 Task: Review and update your calendar events for the upcoming month based on recent emails.
Action: Mouse moved to (14, 65)
Screenshot: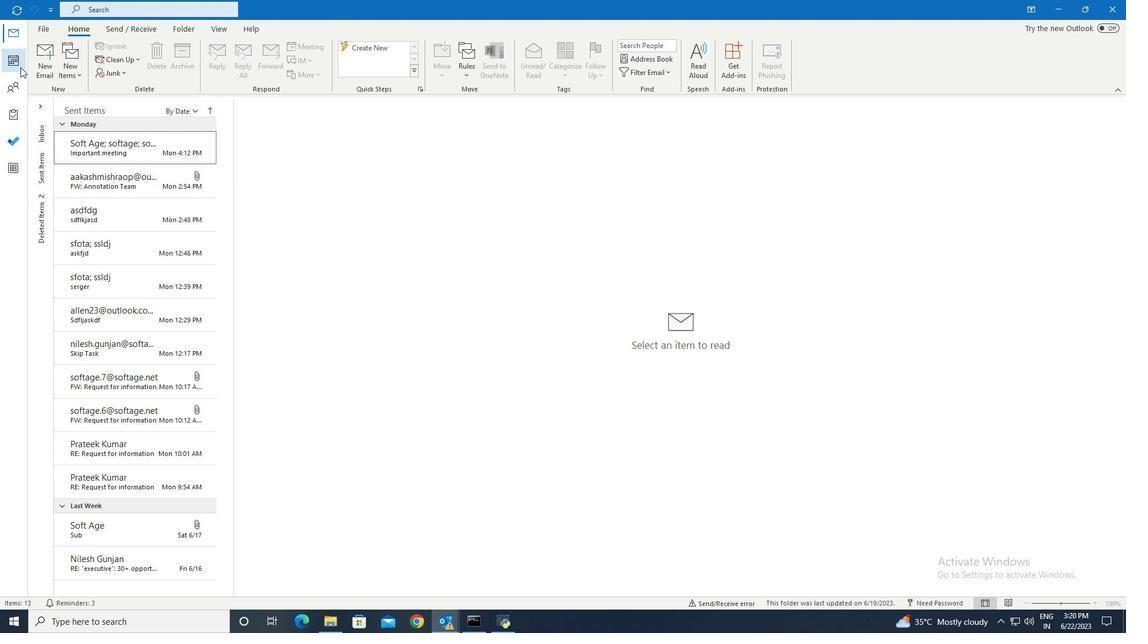 
Action: Mouse pressed left at (14, 65)
Screenshot: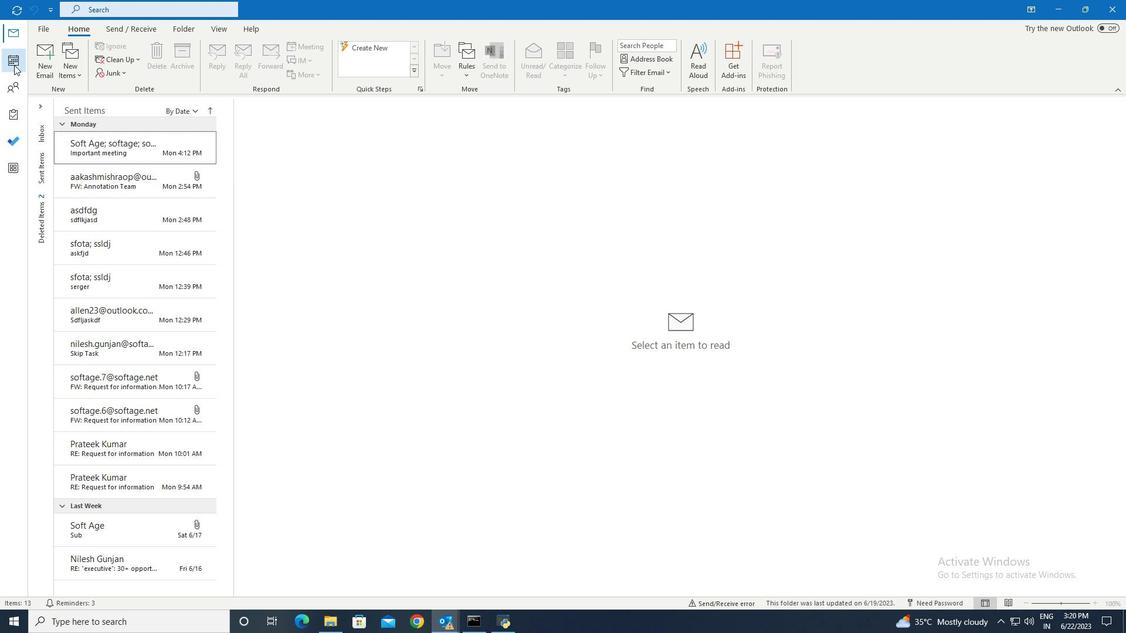 
Action: Mouse moved to (220, 26)
Screenshot: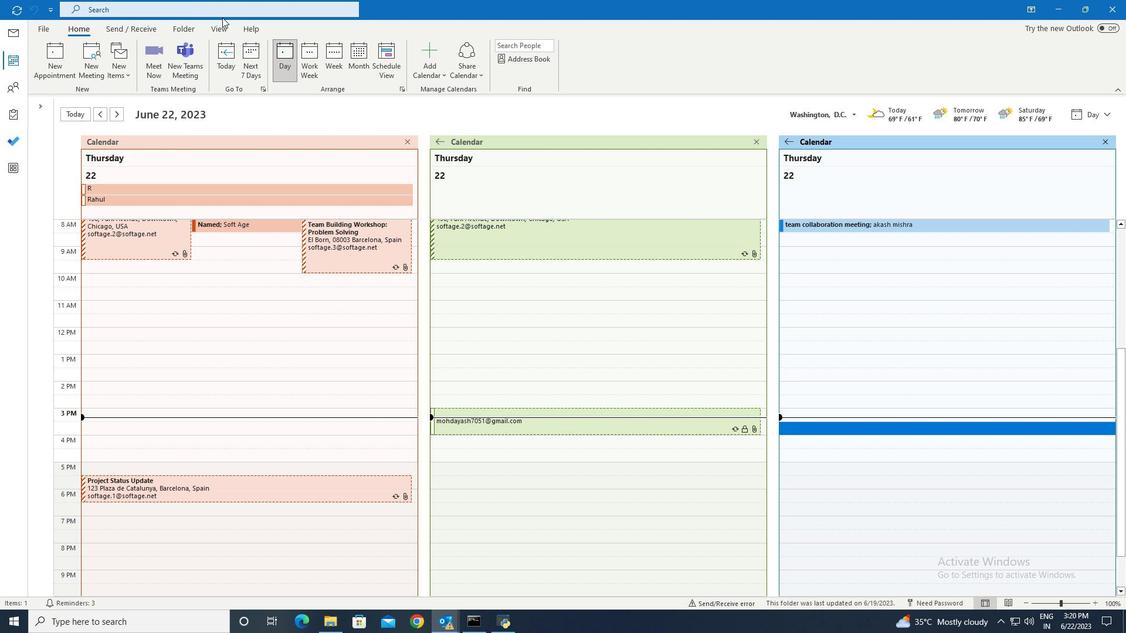 
Action: Mouse pressed left at (220, 26)
Screenshot: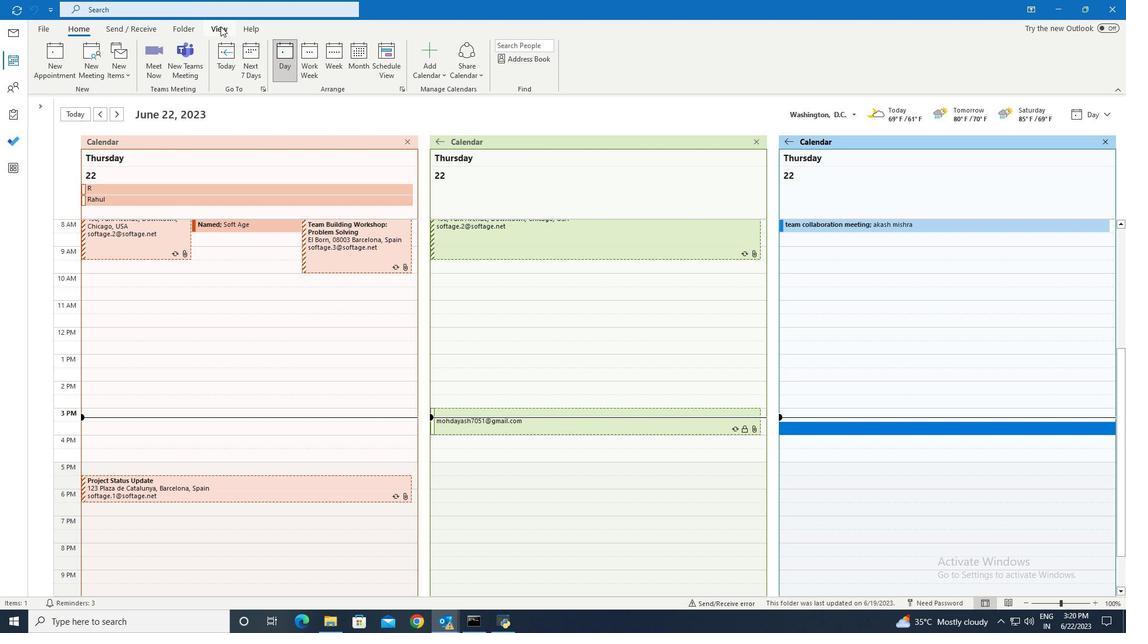 
Action: Mouse moved to (200, 63)
Screenshot: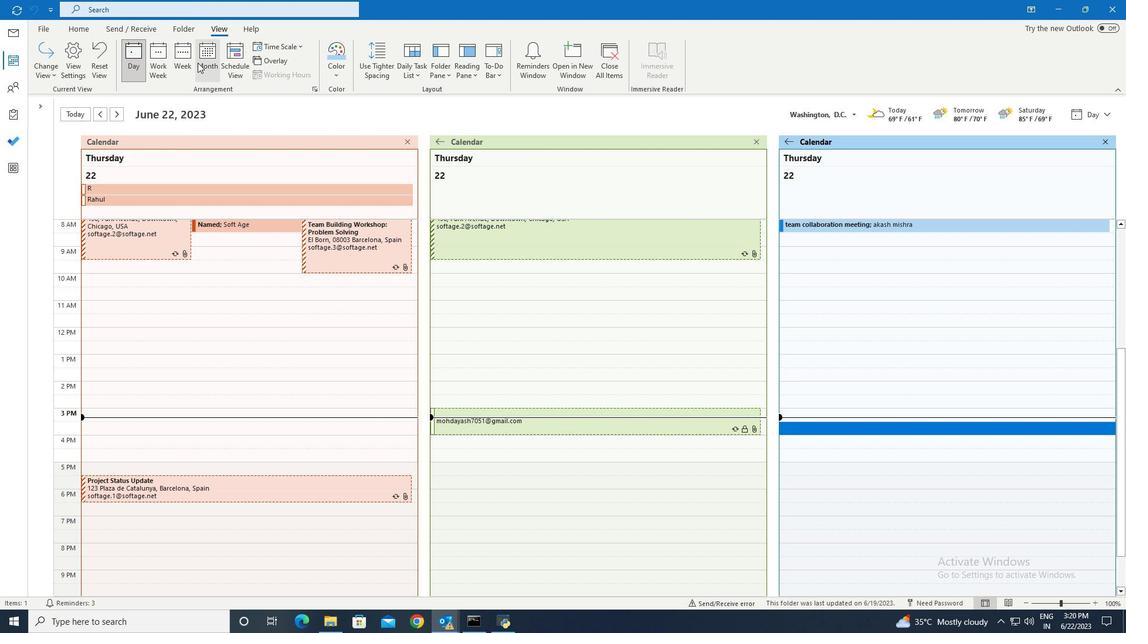 
Action: Mouse pressed left at (200, 63)
Screenshot: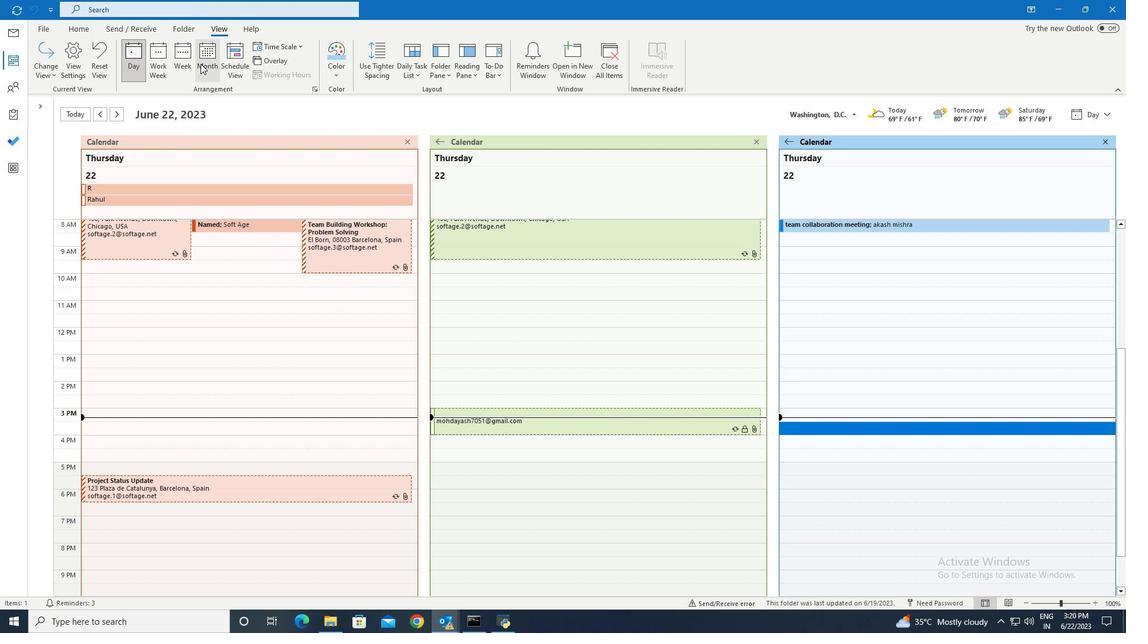
Action: Mouse moved to (108, 117)
Screenshot: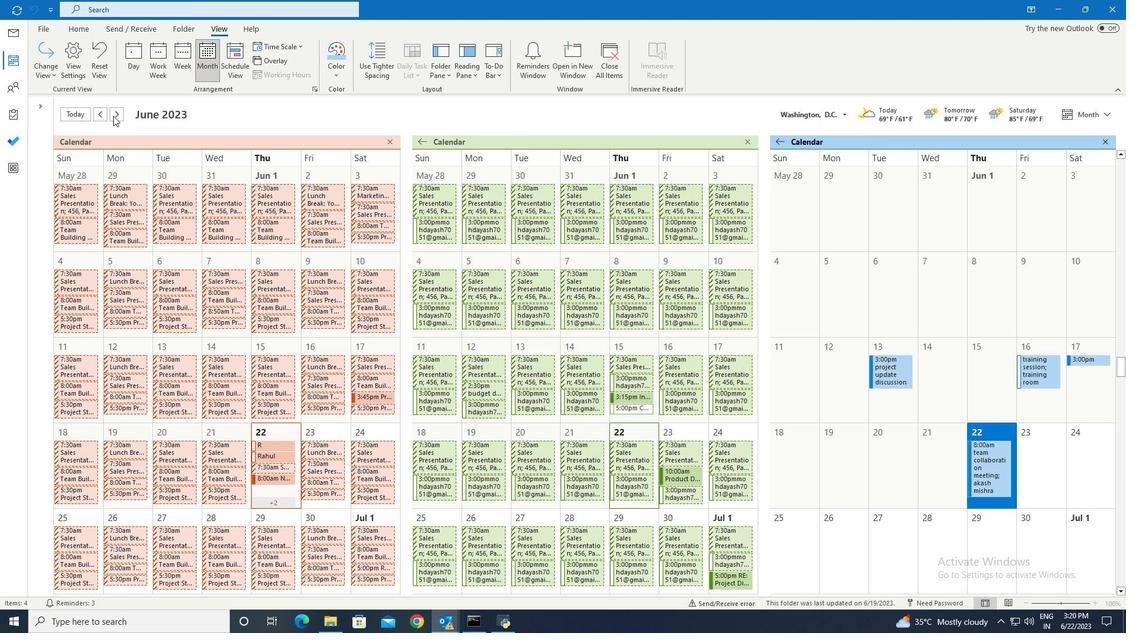 
Action: Mouse pressed left at (108, 117)
Screenshot: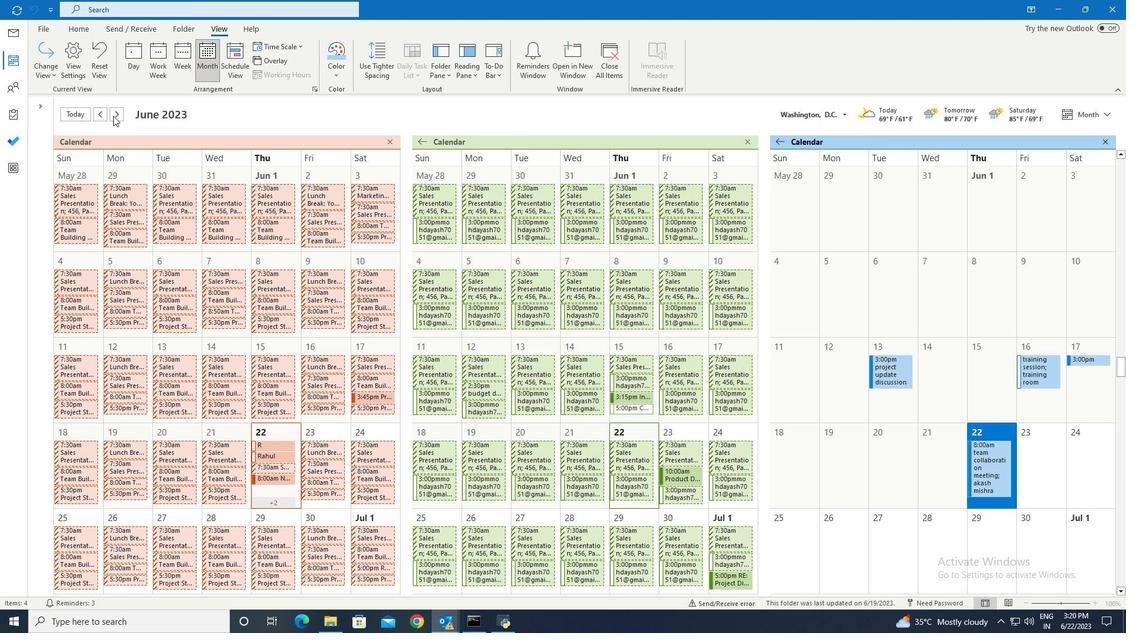 
Action: Mouse moved to (120, 110)
Screenshot: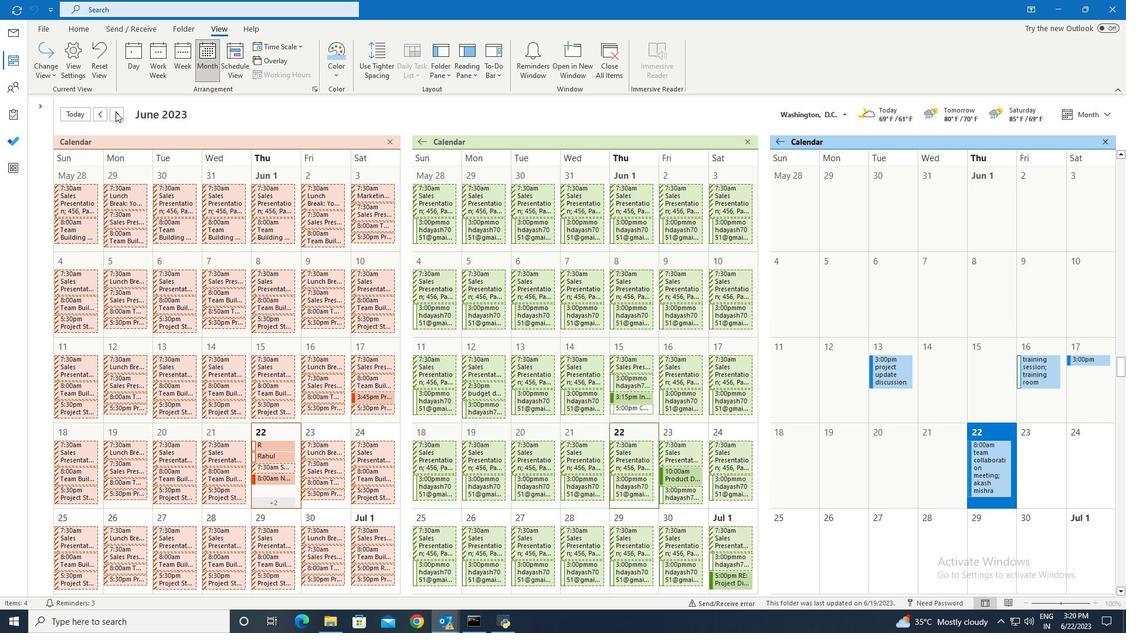 
Action: Mouse pressed left at (120, 110)
Screenshot: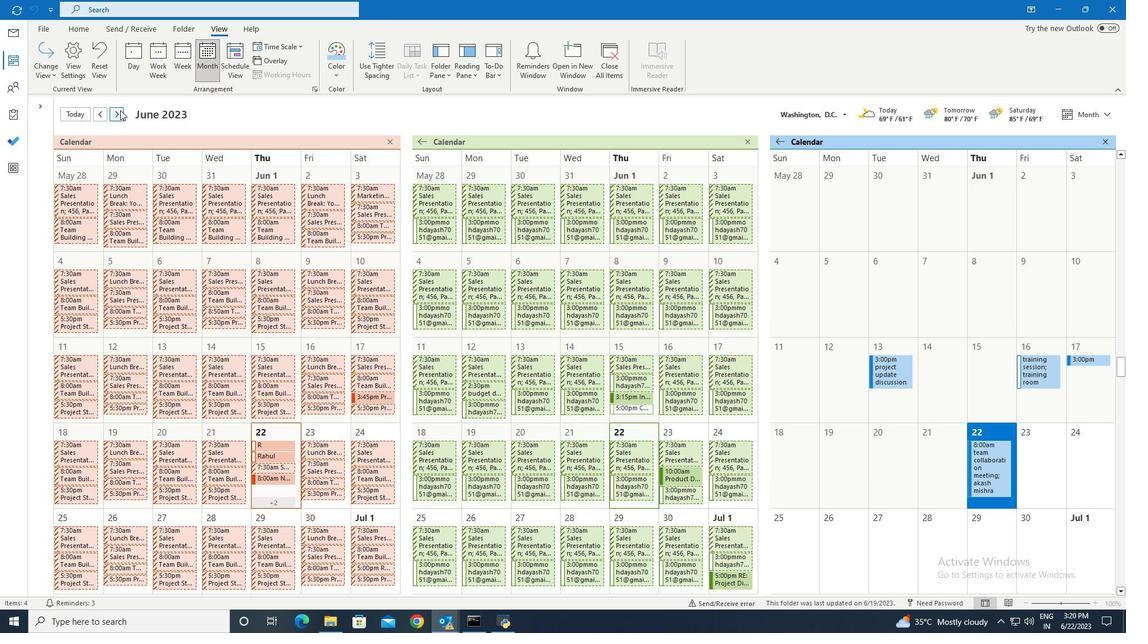 
Action: Mouse moved to (260, 213)
Screenshot: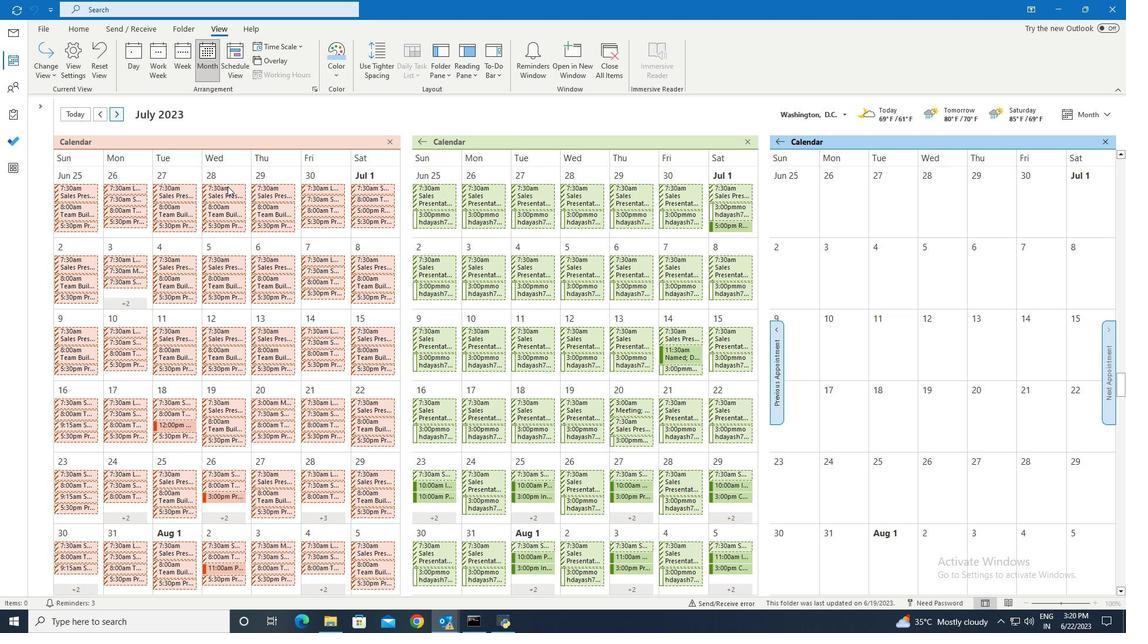 
Action: Mouse scrolled (260, 212) with delta (0, 0)
Screenshot: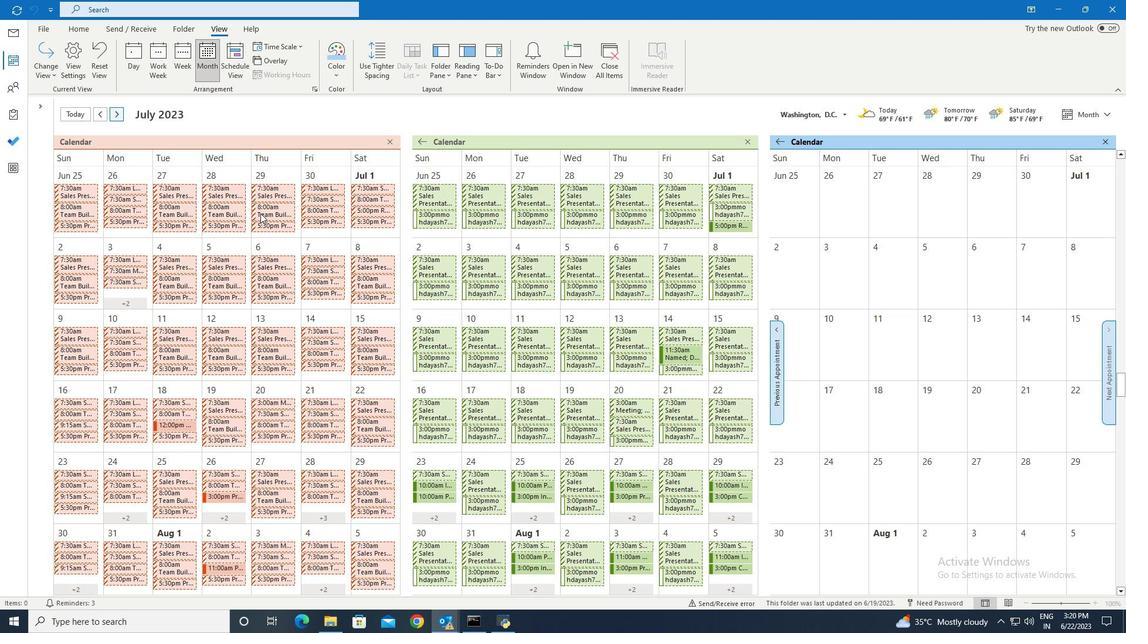 
Action: Mouse scrolled (260, 212) with delta (0, 0)
Screenshot: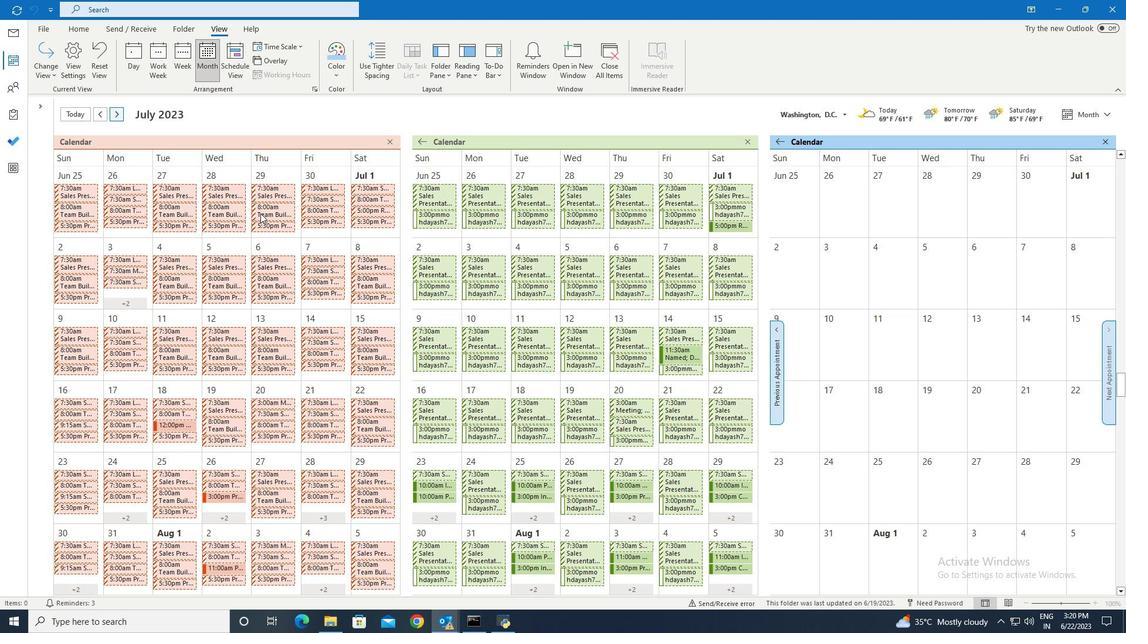 
Action: Mouse scrolled (260, 212) with delta (0, 0)
Screenshot: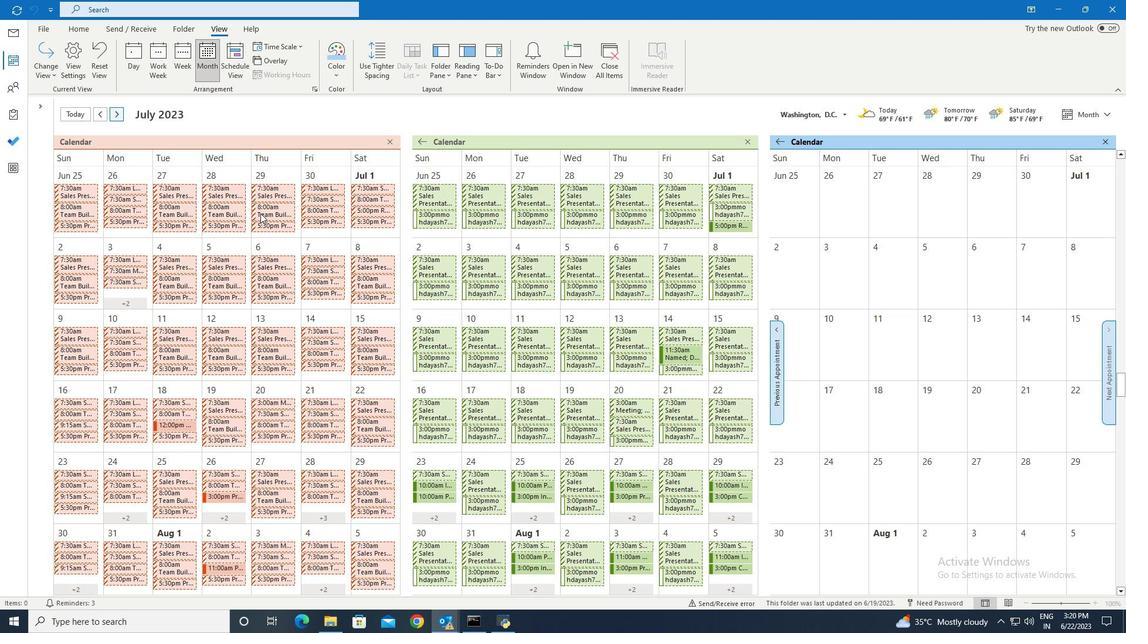 
Action: Mouse scrolled (260, 212) with delta (0, 0)
Screenshot: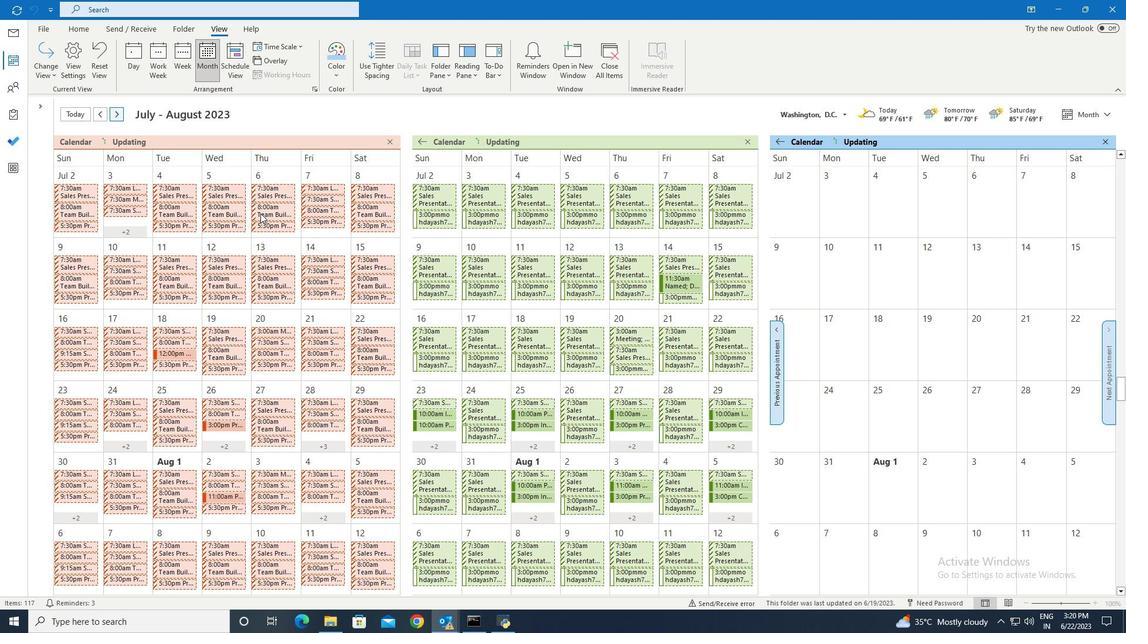
Action: Mouse scrolled (260, 214) with delta (0, 0)
Screenshot: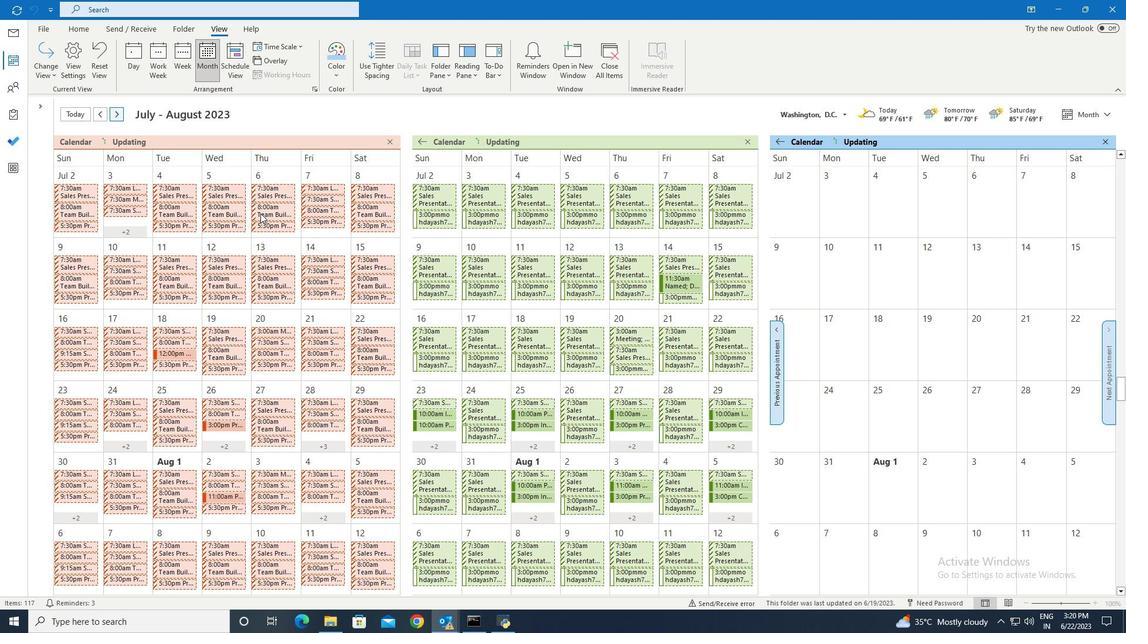 
Action: Mouse scrolled (260, 212) with delta (0, 0)
Screenshot: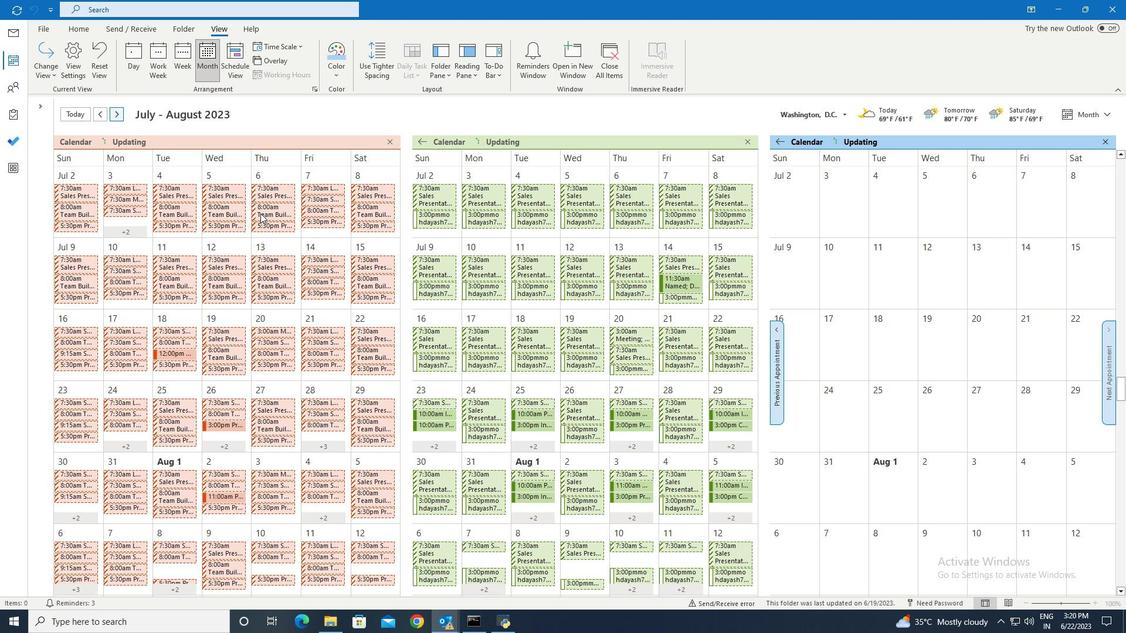 
